 Task: Select the option "Show education in my intro".
Action: Mouse moved to (732, 97)
Screenshot: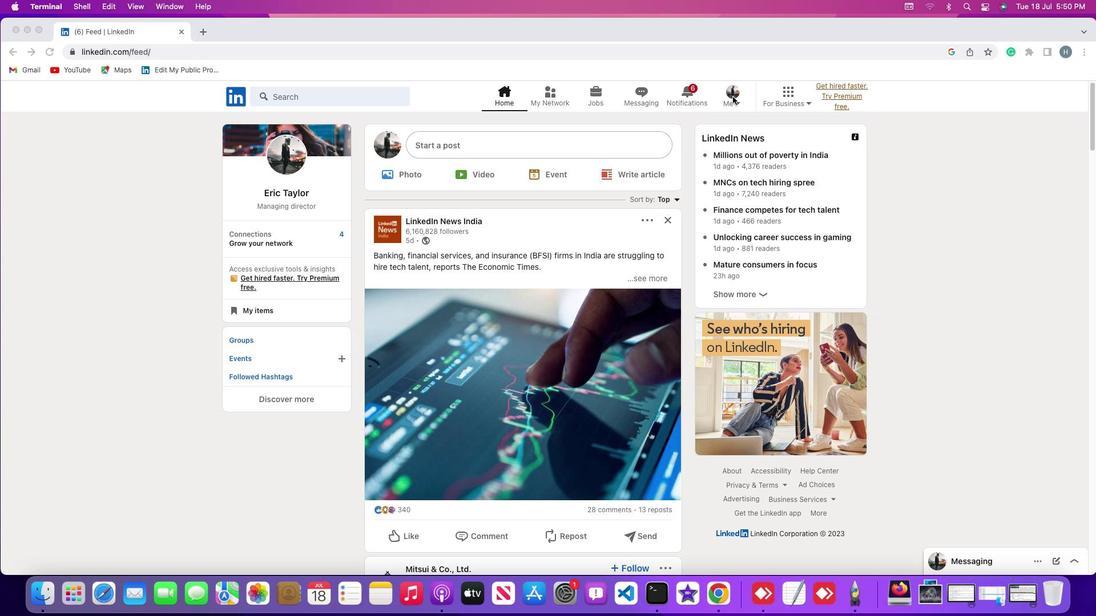 
Action: Mouse pressed left at (732, 97)
Screenshot: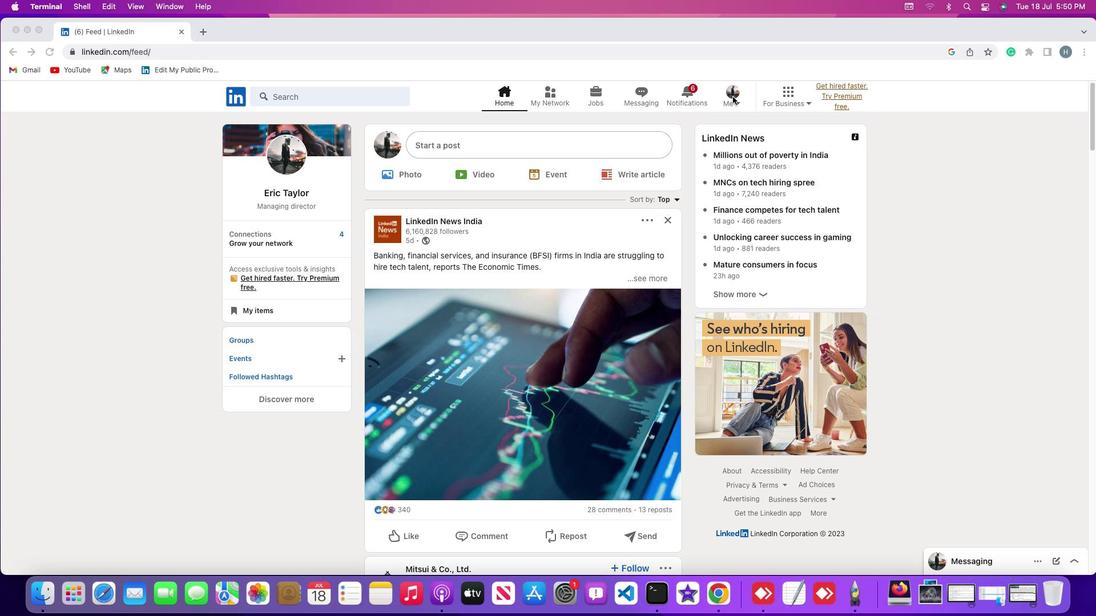 
Action: Mouse moved to (737, 99)
Screenshot: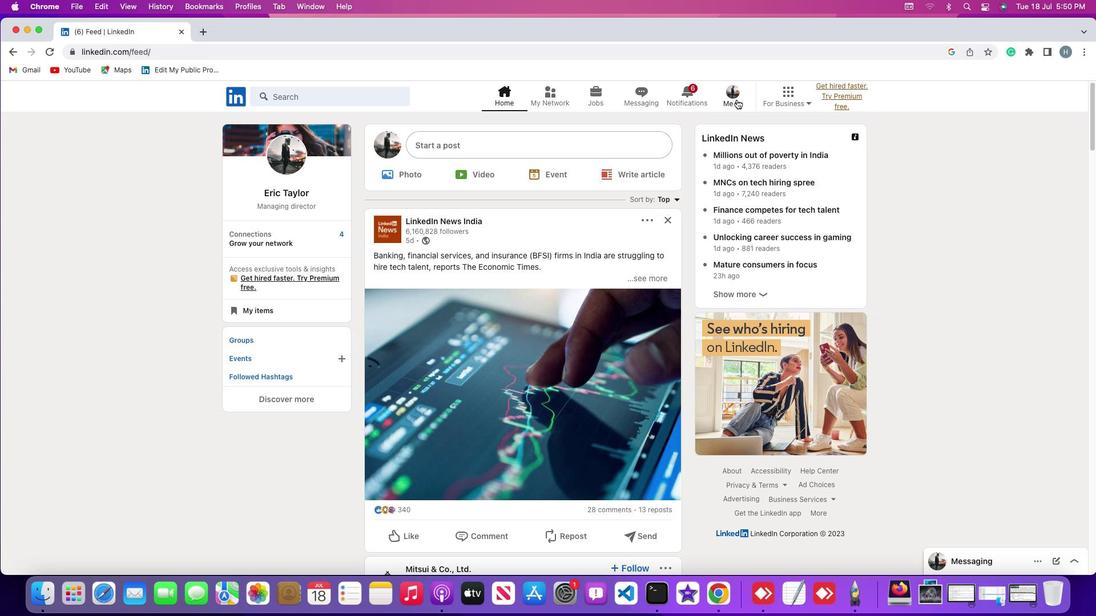 
Action: Mouse pressed left at (737, 99)
Screenshot: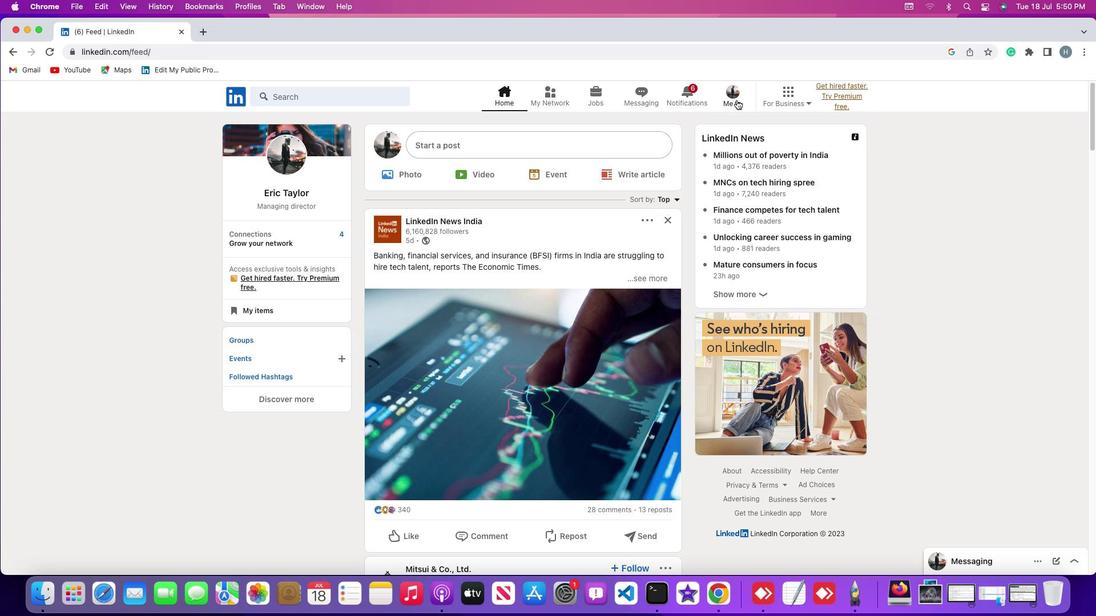 
Action: Mouse moved to (719, 161)
Screenshot: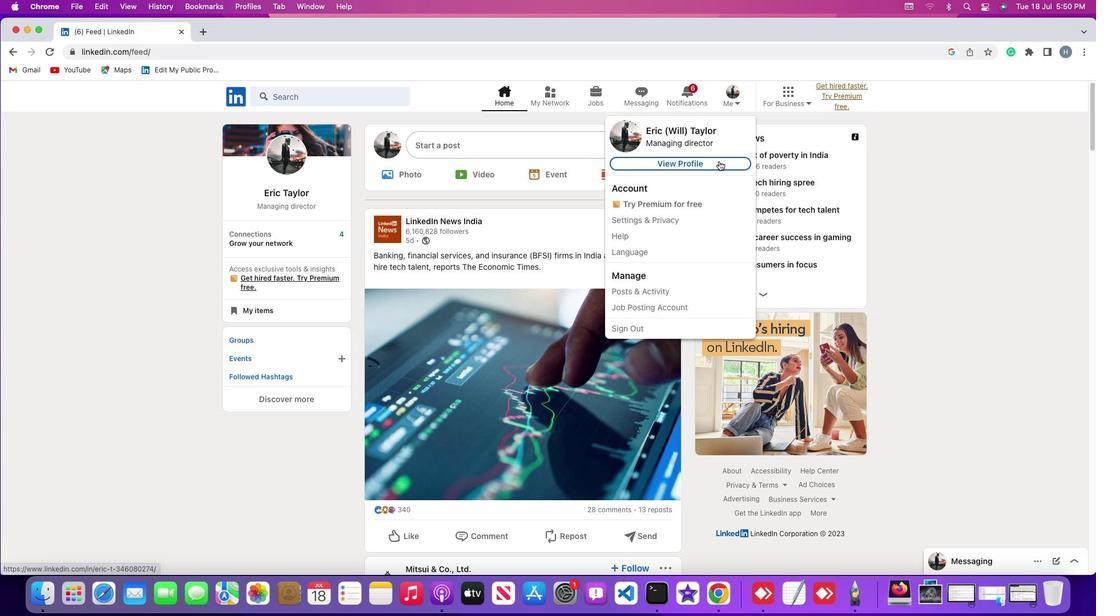 
Action: Mouse pressed left at (719, 161)
Screenshot: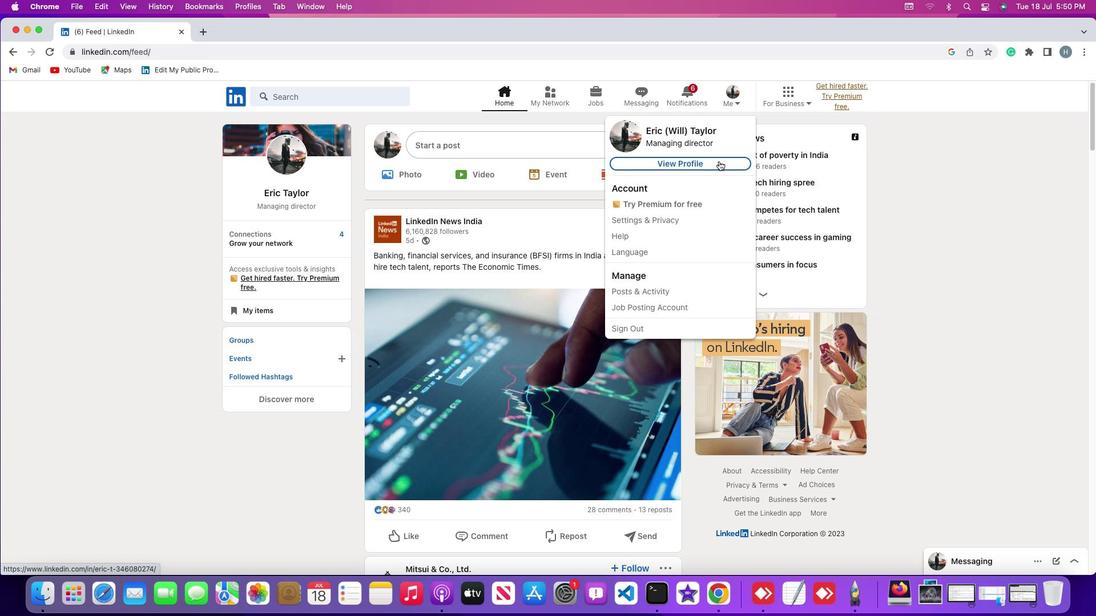 
Action: Mouse moved to (663, 253)
Screenshot: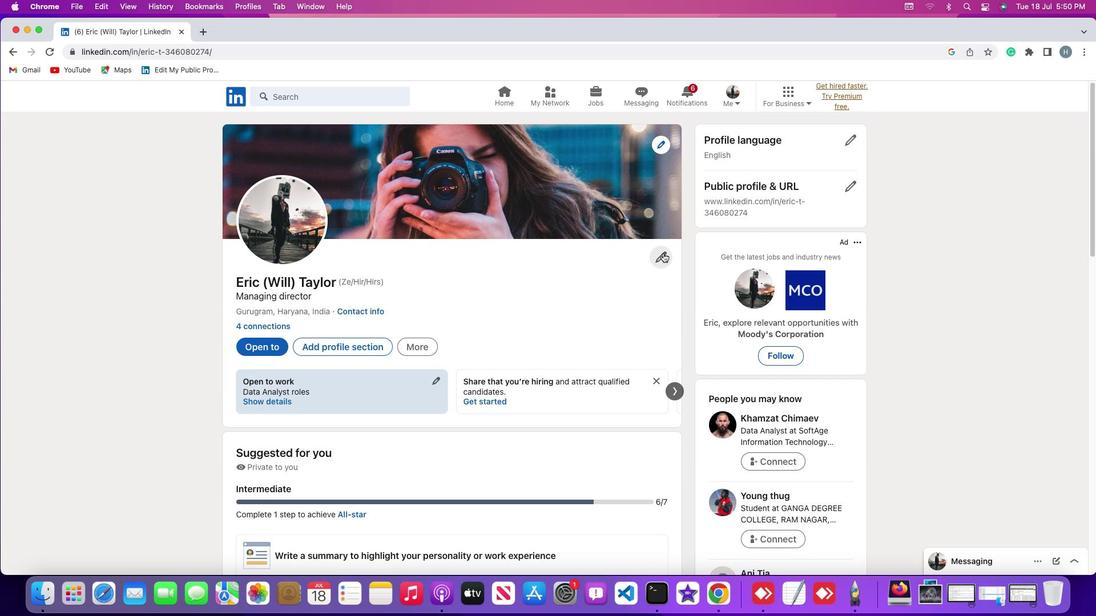 
Action: Mouse pressed left at (663, 253)
Screenshot: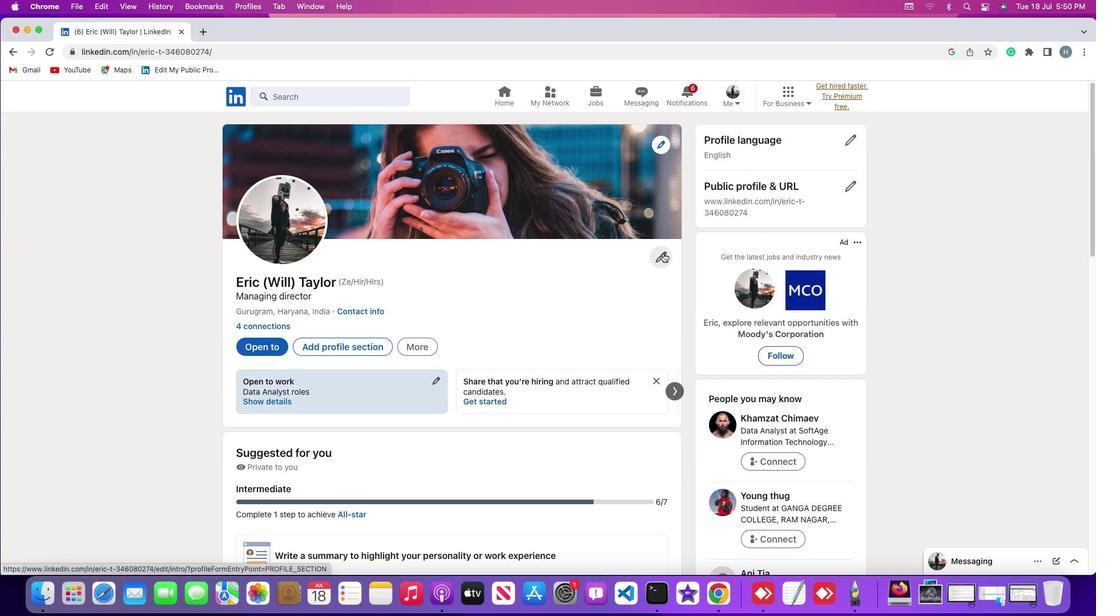
Action: Mouse moved to (580, 276)
Screenshot: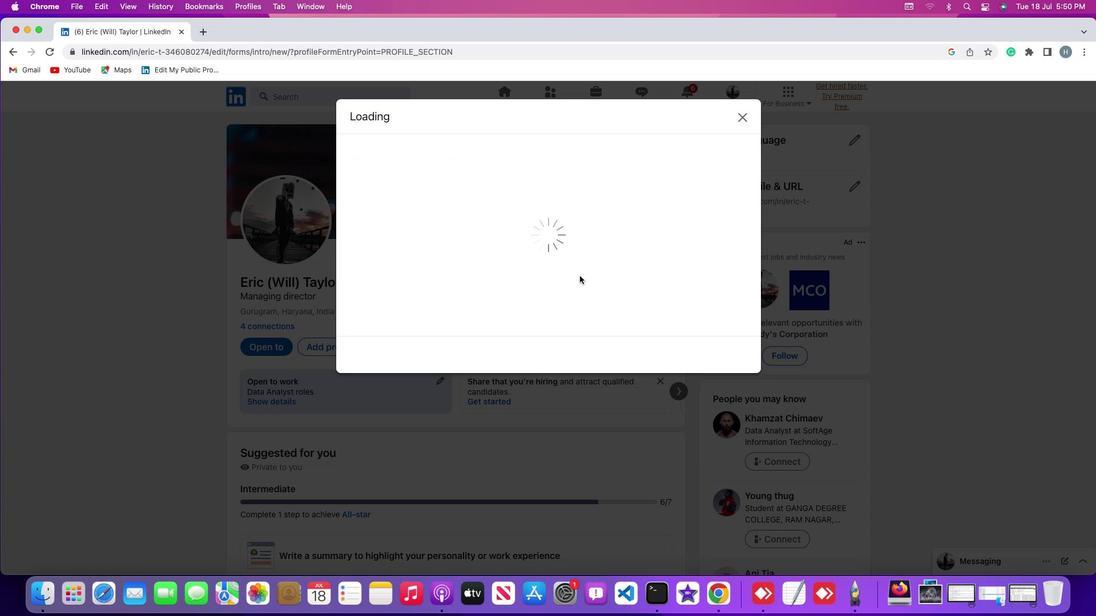 
Action: Mouse scrolled (580, 276) with delta (0, 0)
Screenshot: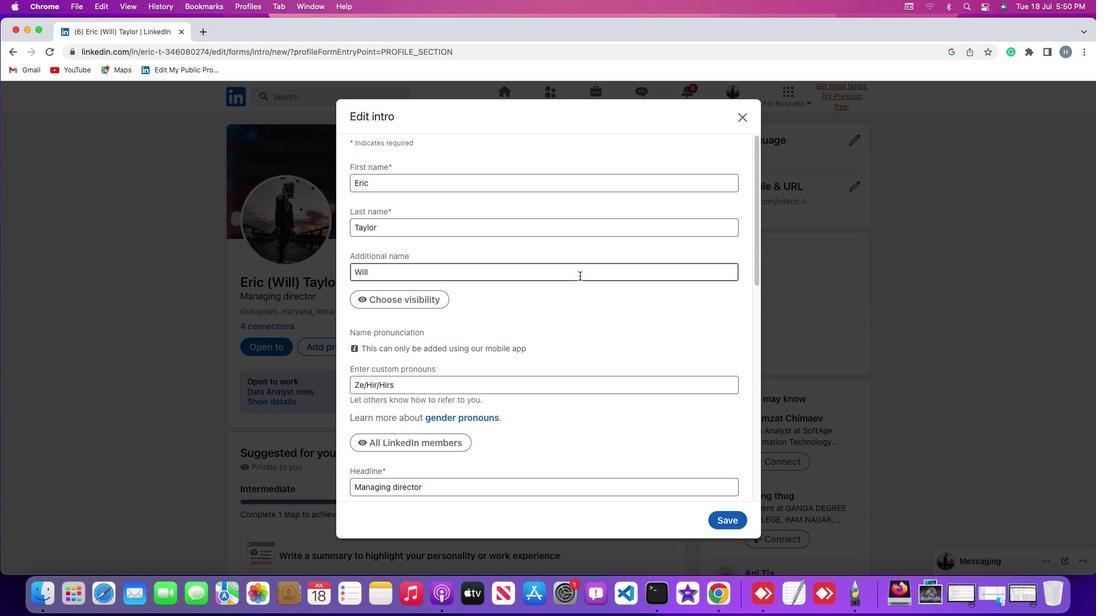 
Action: Mouse scrolled (580, 276) with delta (0, 0)
Screenshot: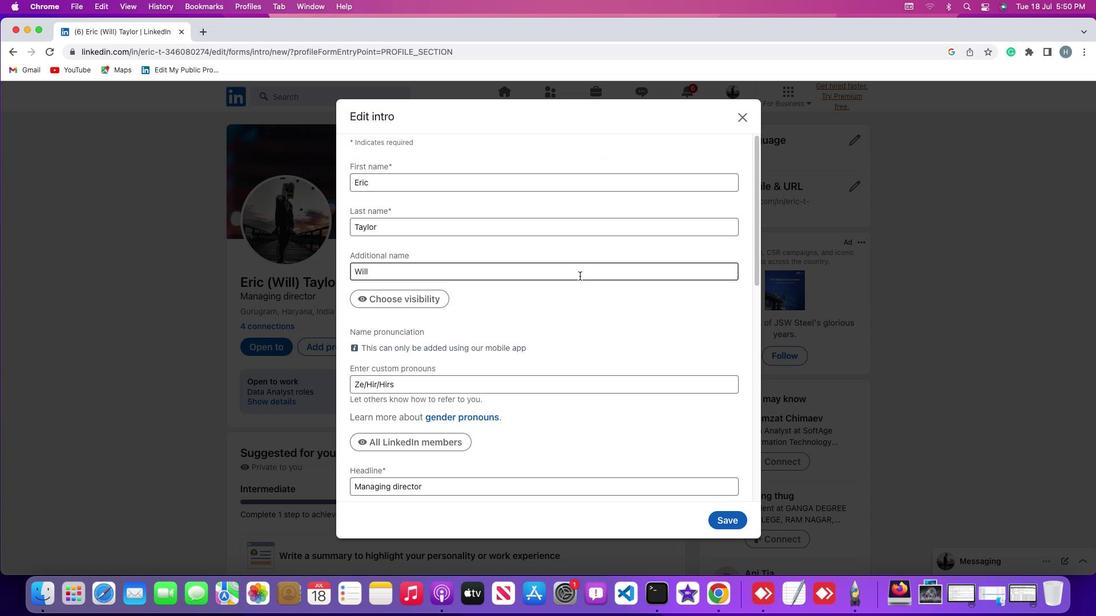 
Action: Mouse scrolled (580, 276) with delta (0, -1)
Screenshot: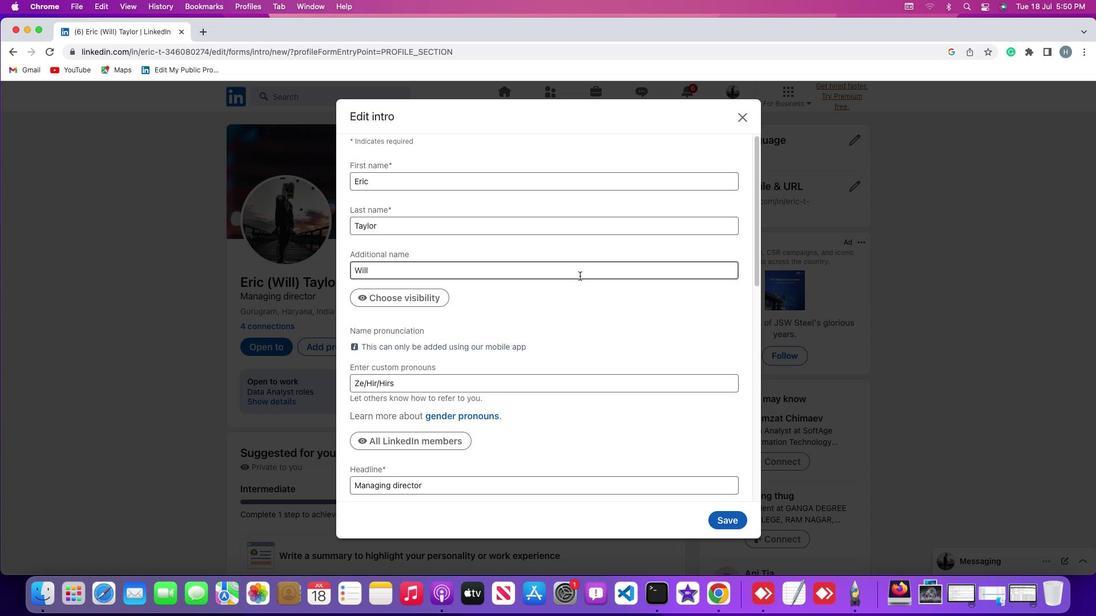 
Action: Mouse scrolled (580, 276) with delta (0, -1)
Screenshot: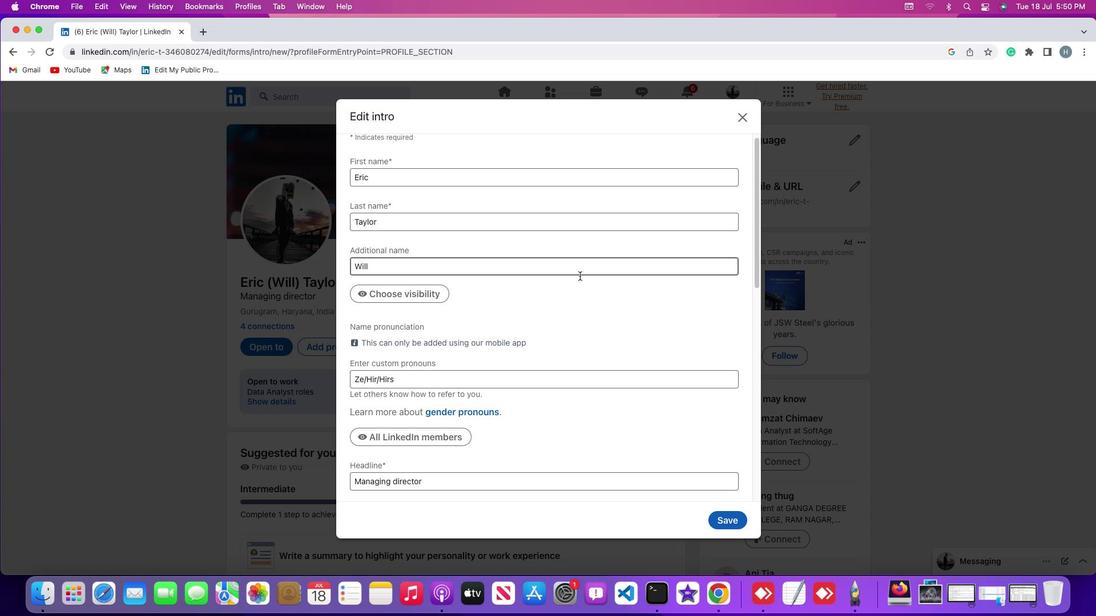 
Action: Mouse scrolled (580, 276) with delta (0, -2)
Screenshot: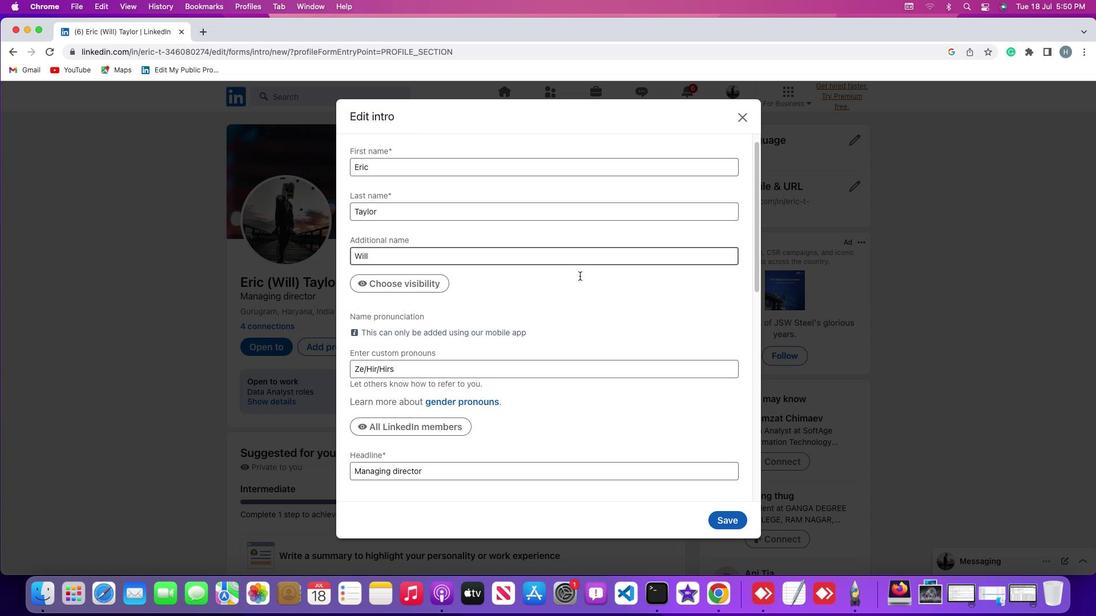 
Action: Mouse scrolled (580, 276) with delta (0, 0)
Screenshot: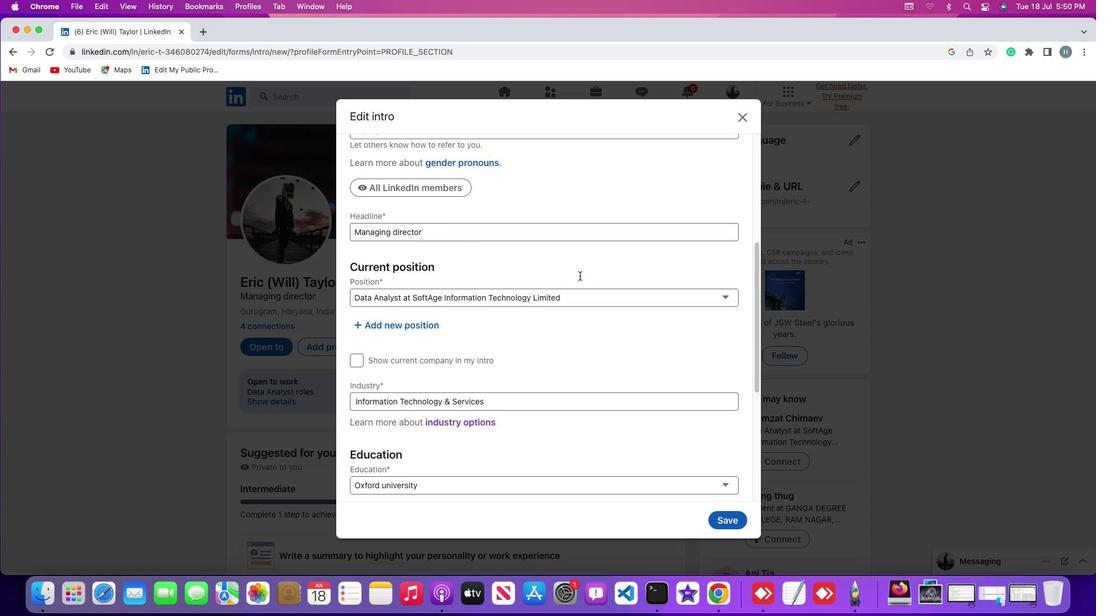 
Action: Mouse scrolled (580, 276) with delta (0, 0)
Screenshot: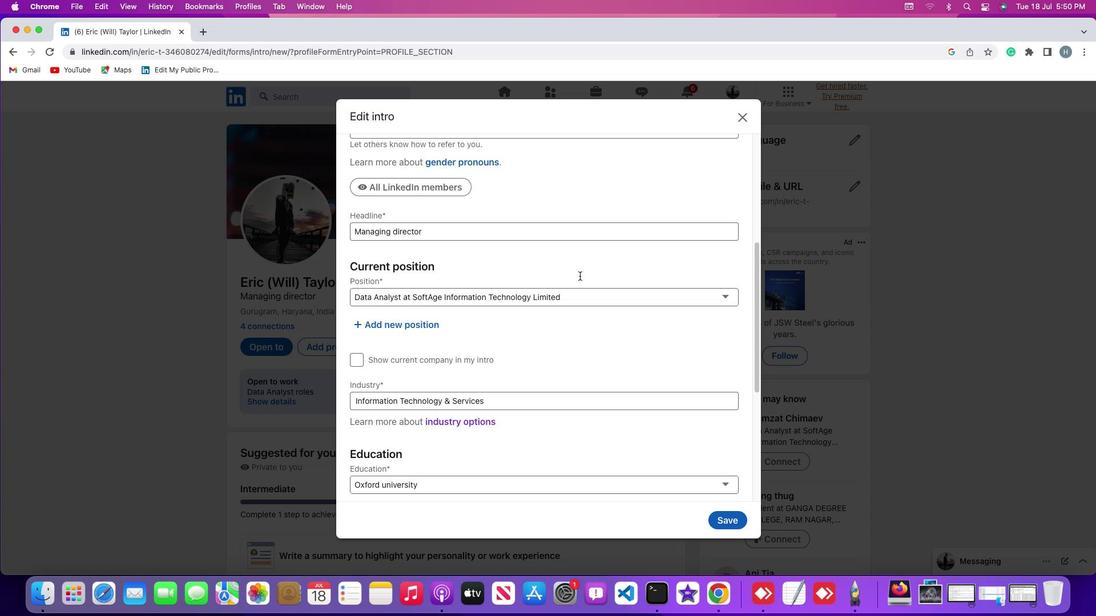 
Action: Mouse scrolled (580, 276) with delta (0, 0)
Screenshot: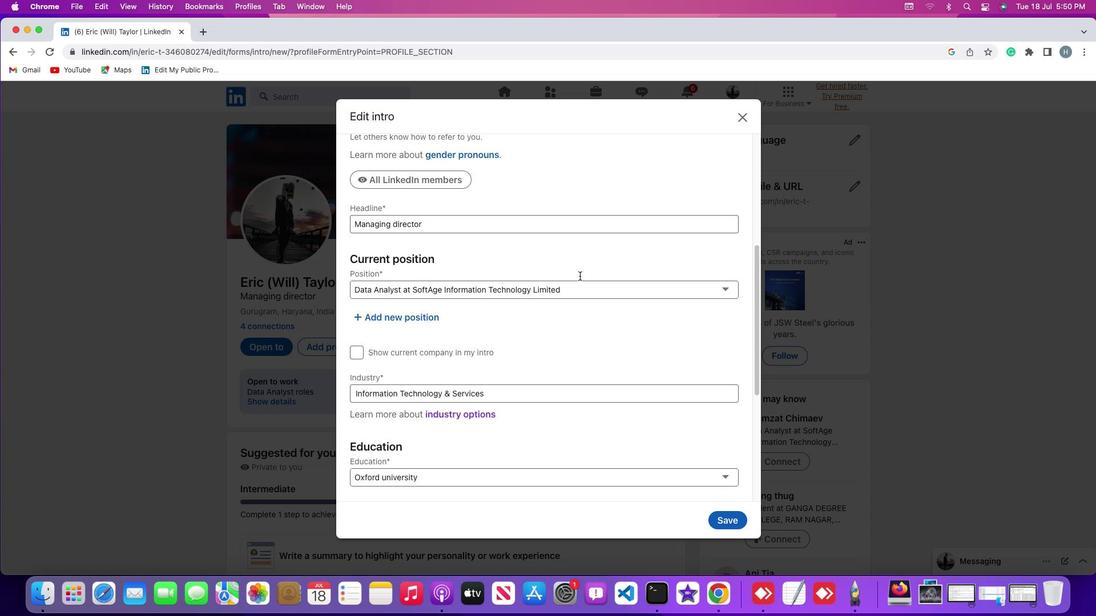 
Action: Mouse scrolled (580, 276) with delta (0, 0)
Screenshot: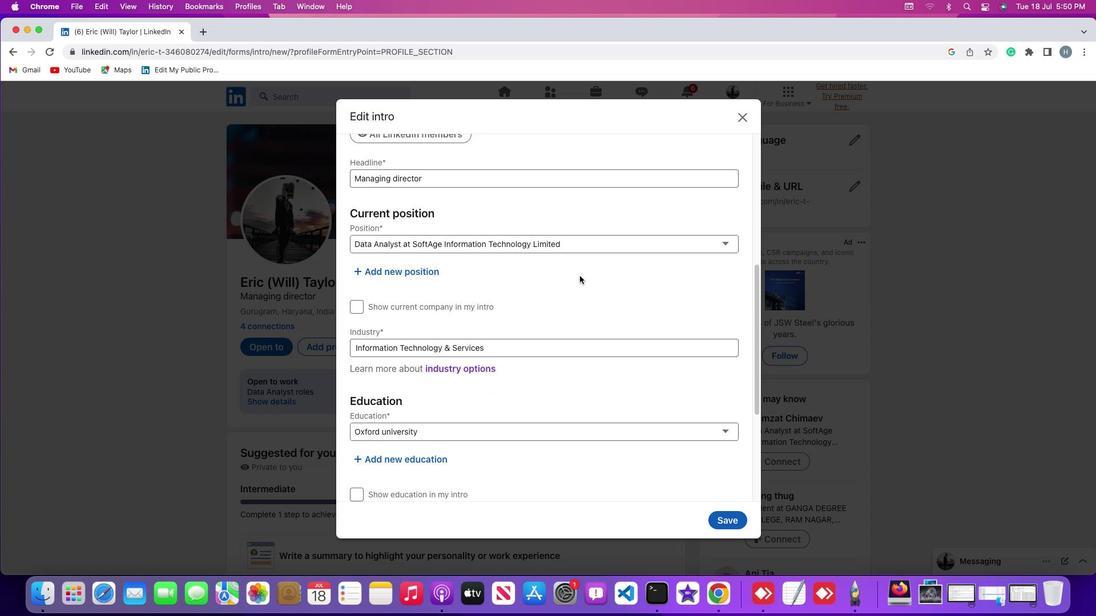 
Action: Mouse scrolled (580, 276) with delta (0, 0)
Screenshot: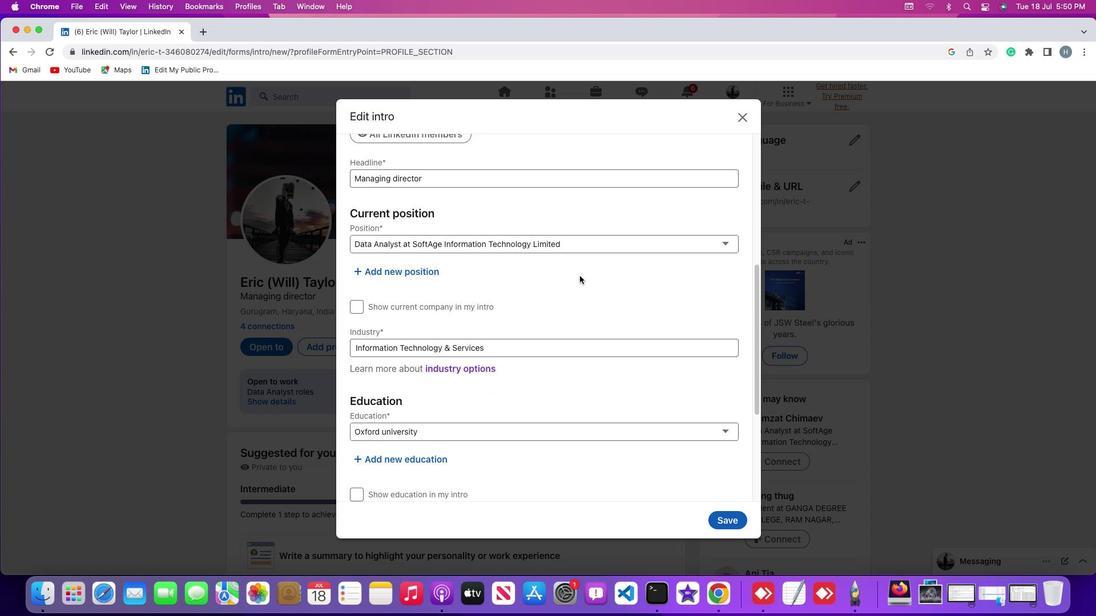 
Action: Mouse scrolled (580, 276) with delta (0, -1)
Screenshot: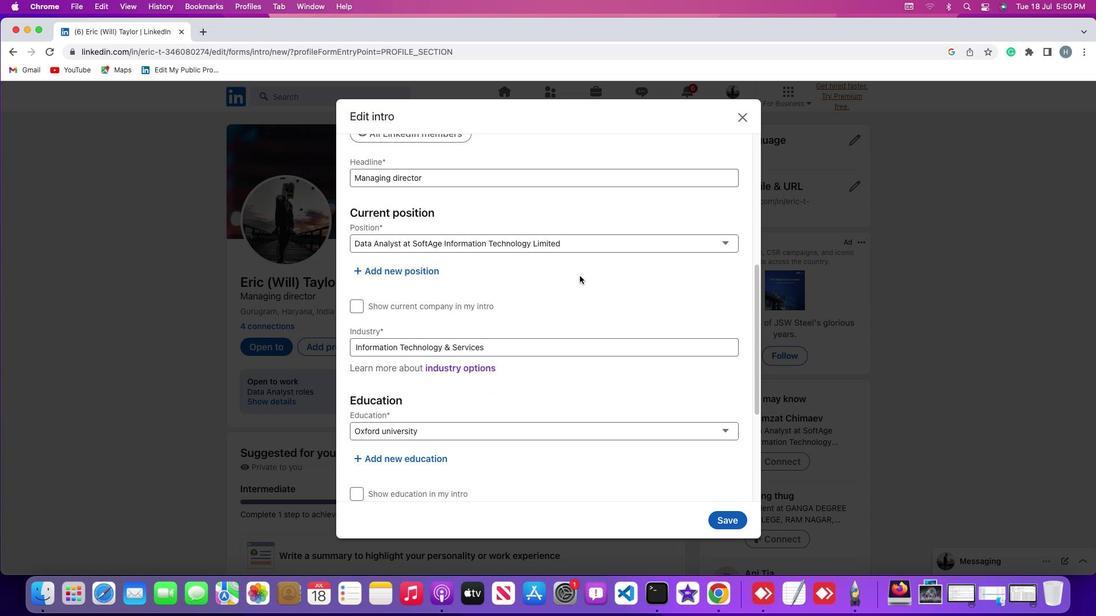 
Action: Mouse scrolled (580, 276) with delta (0, -2)
Screenshot: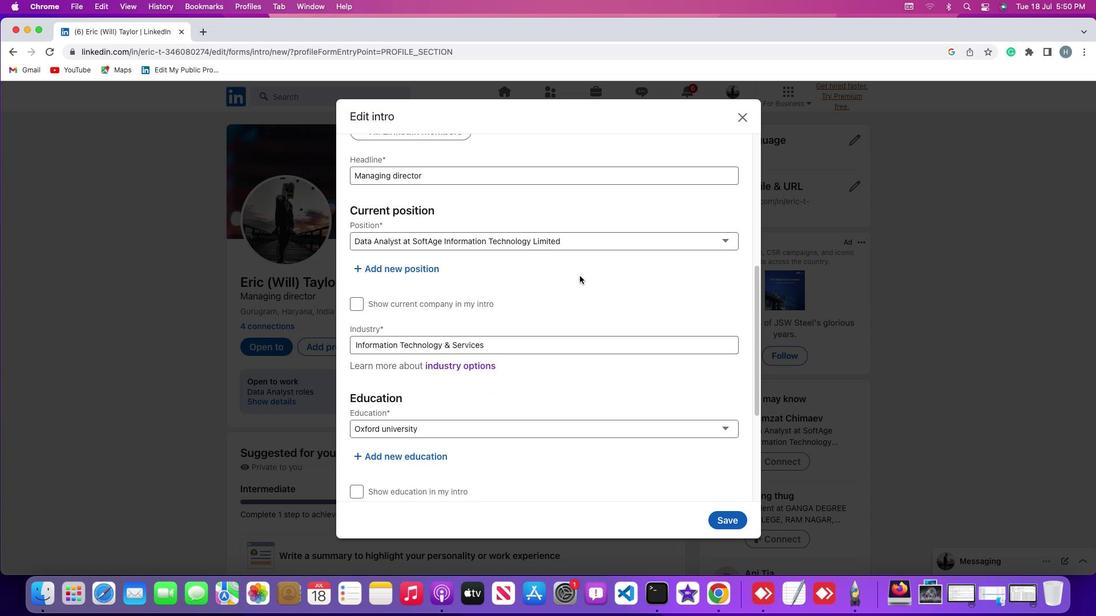 
Action: Mouse moved to (580, 274)
Screenshot: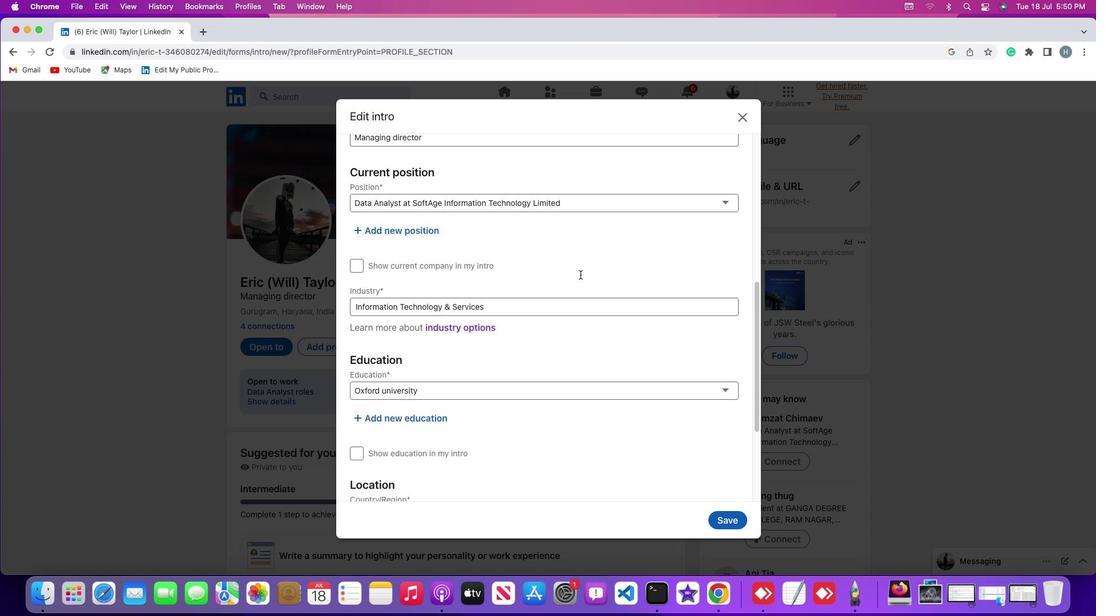 
Action: Mouse scrolled (580, 274) with delta (0, 0)
Screenshot: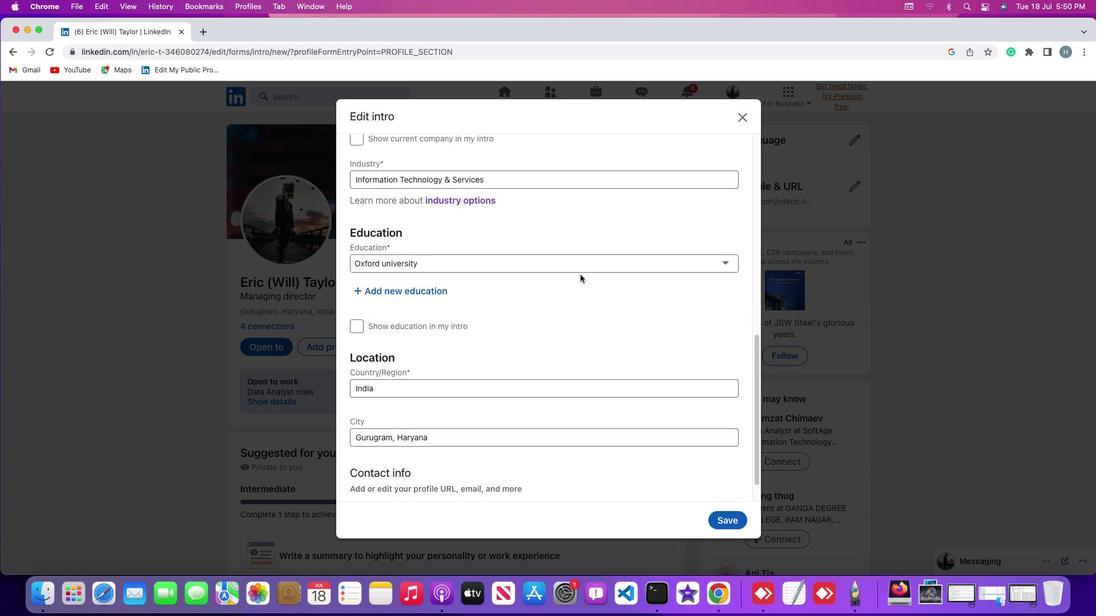 
Action: Mouse scrolled (580, 274) with delta (0, 0)
Screenshot: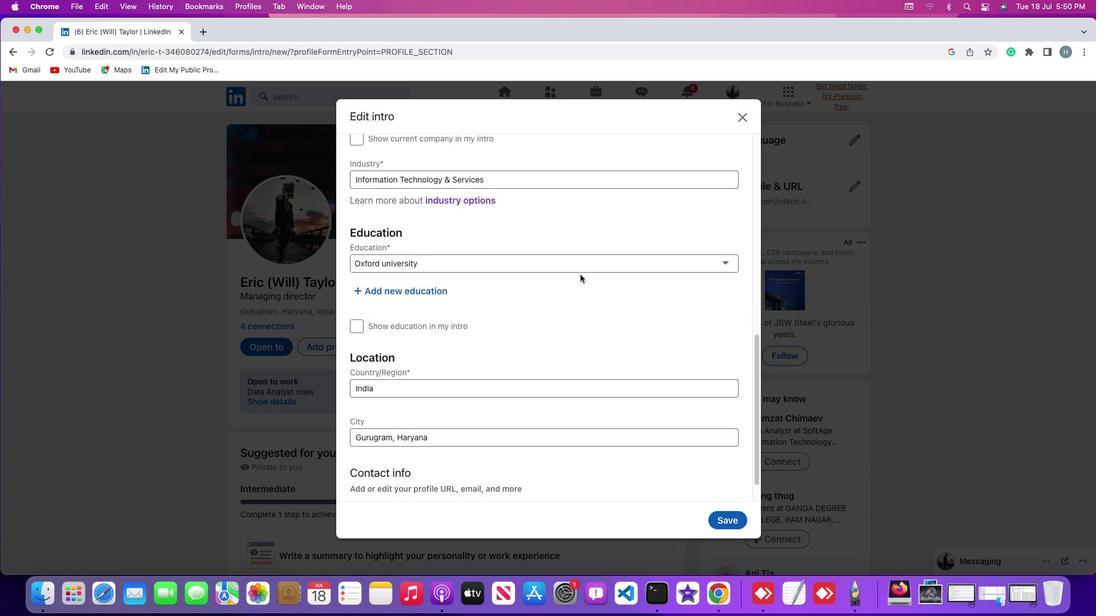 
Action: Mouse scrolled (580, 274) with delta (0, -1)
Screenshot: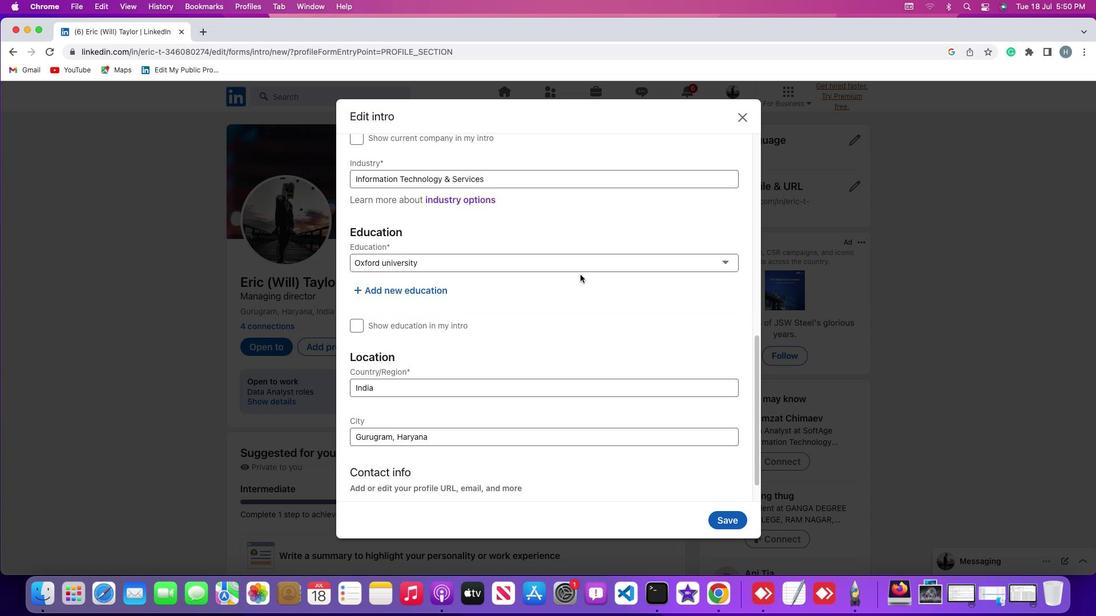 
Action: Mouse scrolled (580, 274) with delta (0, 0)
Screenshot: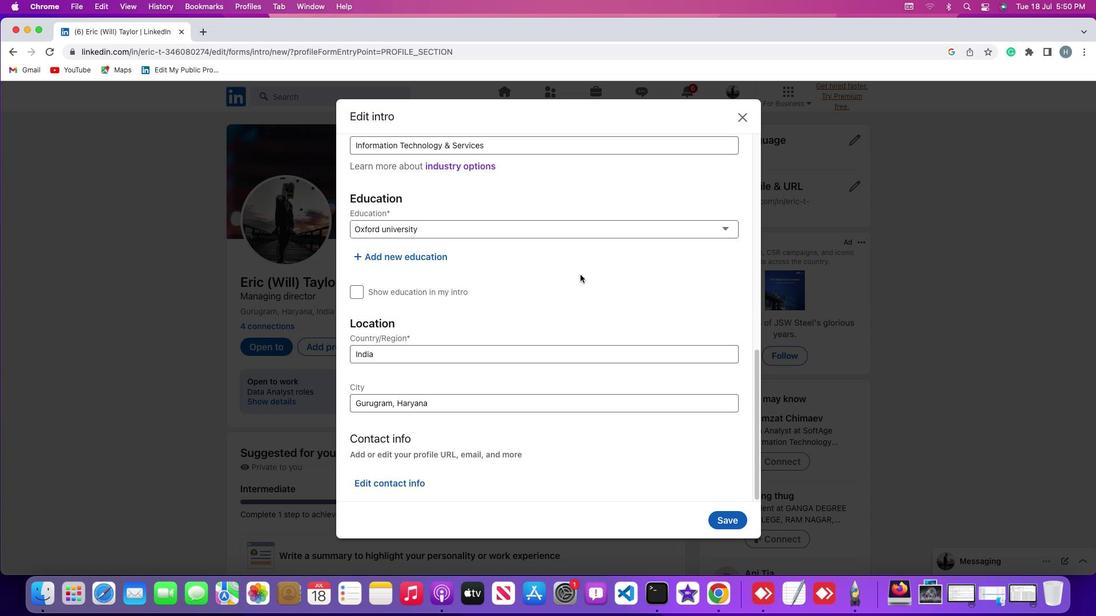 
Action: Mouse scrolled (580, 274) with delta (0, 0)
Screenshot: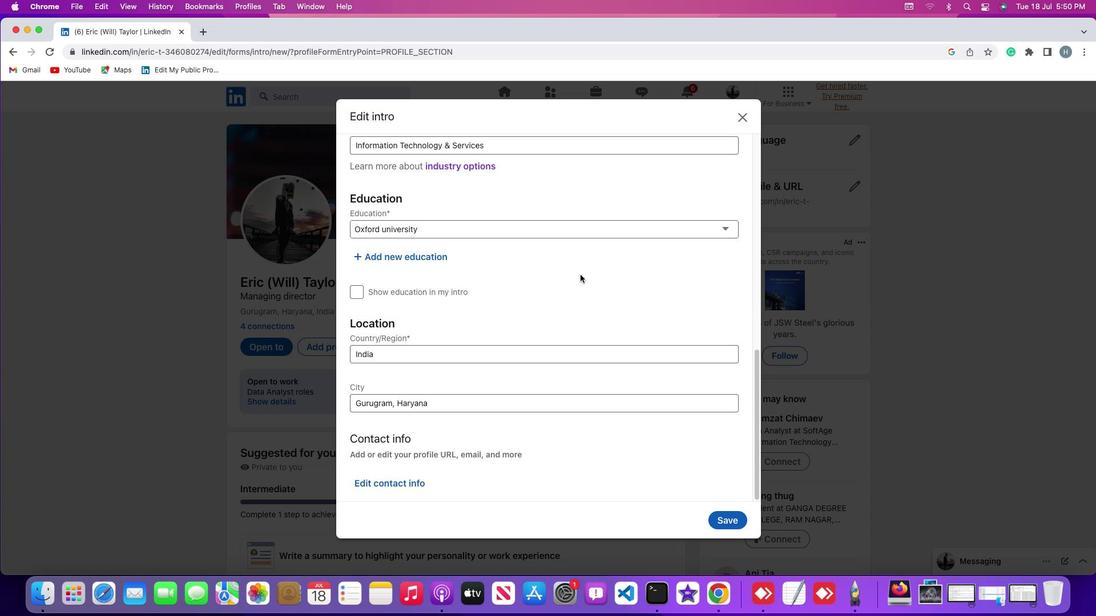 
Action: Mouse scrolled (580, 274) with delta (0, -1)
Screenshot: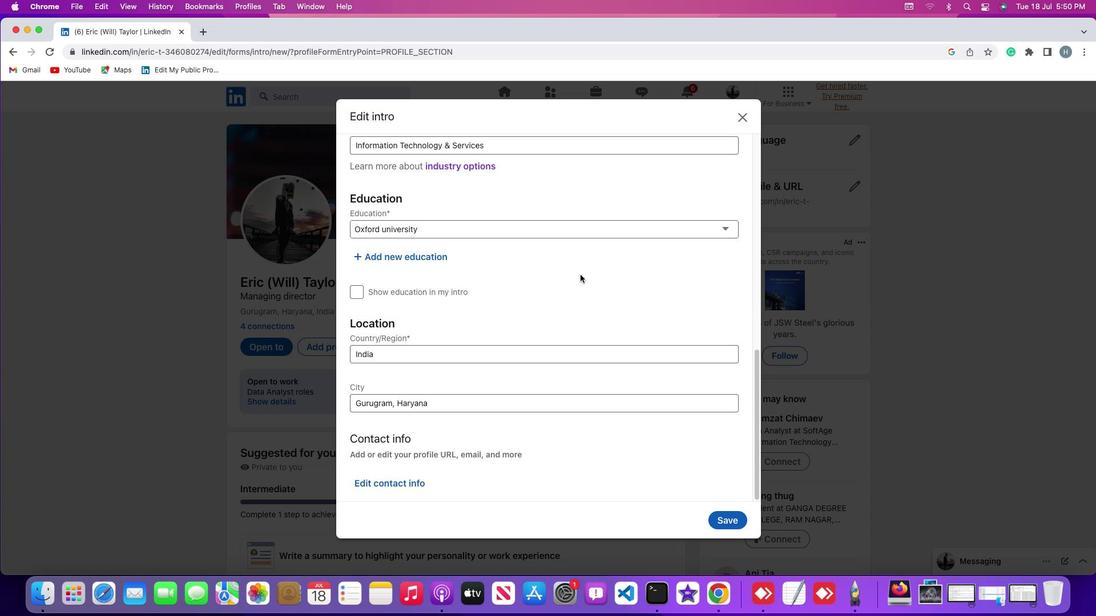 
Action: Mouse scrolled (580, 274) with delta (0, 0)
Screenshot: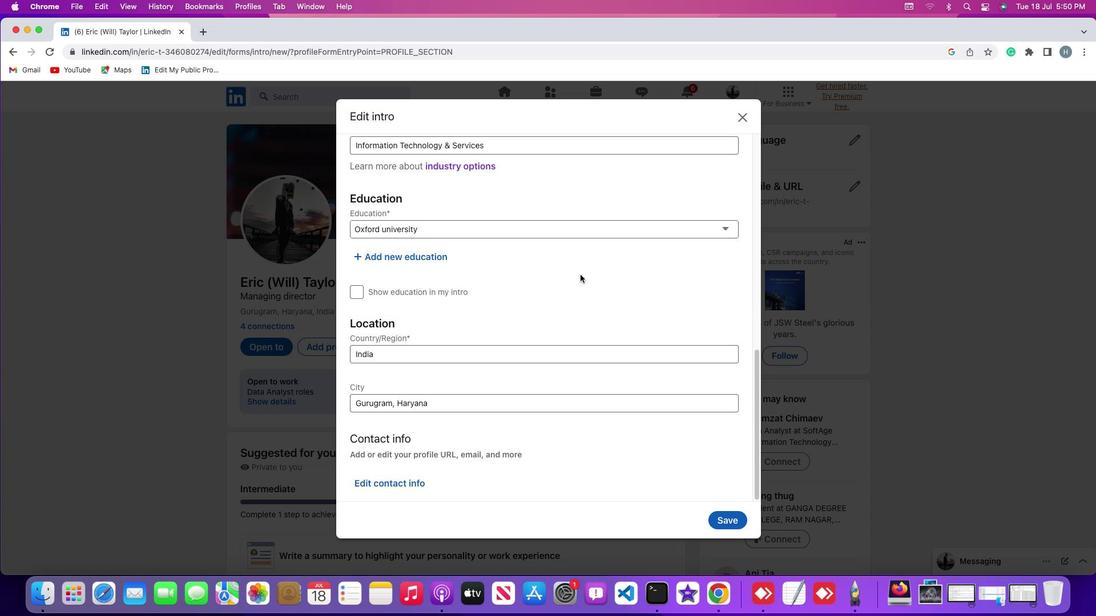 
Action: Mouse scrolled (580, 274) with delta (0, 0)
Screenshot: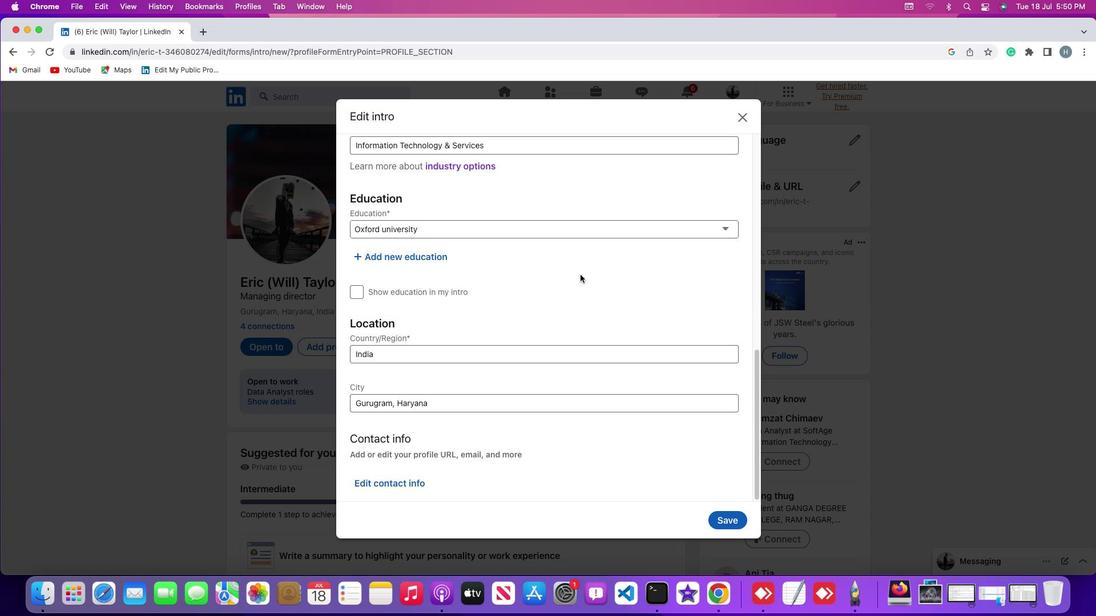 
Action: Mouse scrolled (580, 274) with delta (0, -1)
Screenshot: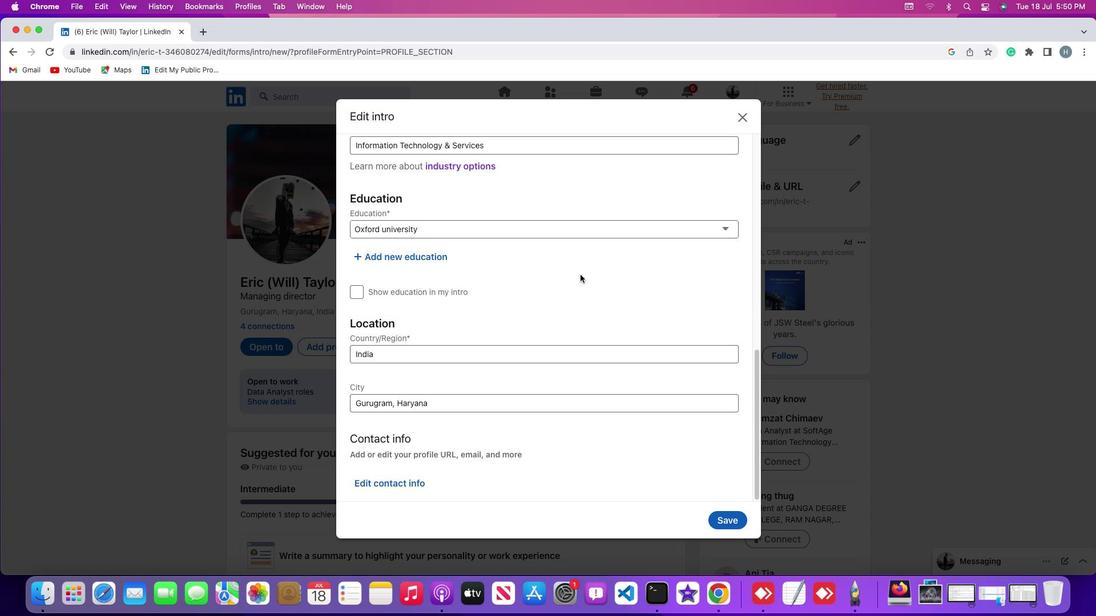 
Action: Mouse scrolled (580, 274) with delta (0, -1)
Screenshot: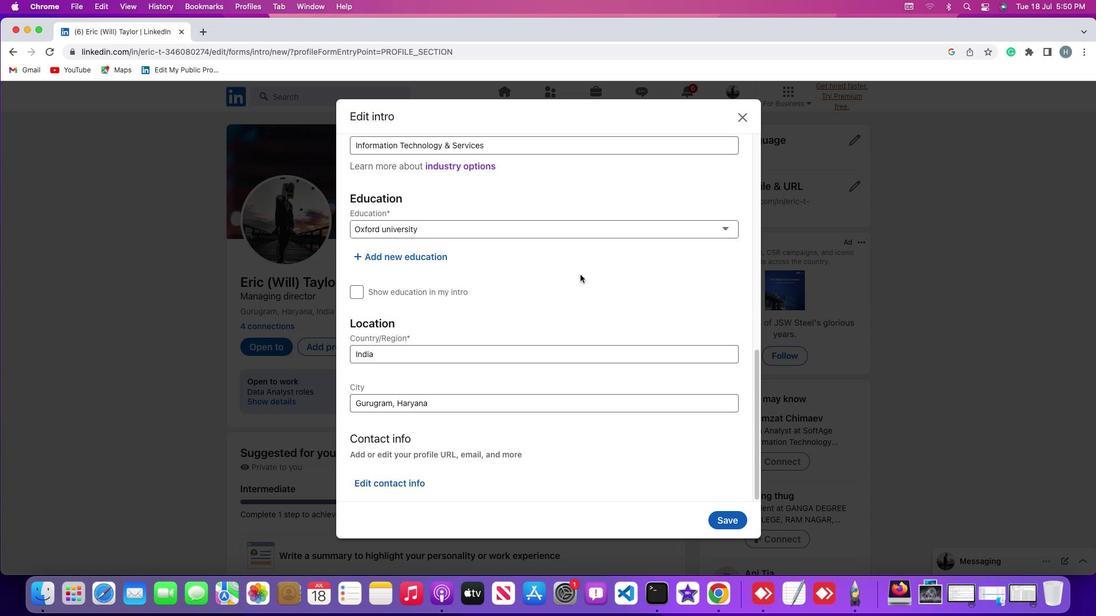 
Action: Mouse moved to (358, 291)
Screenshot: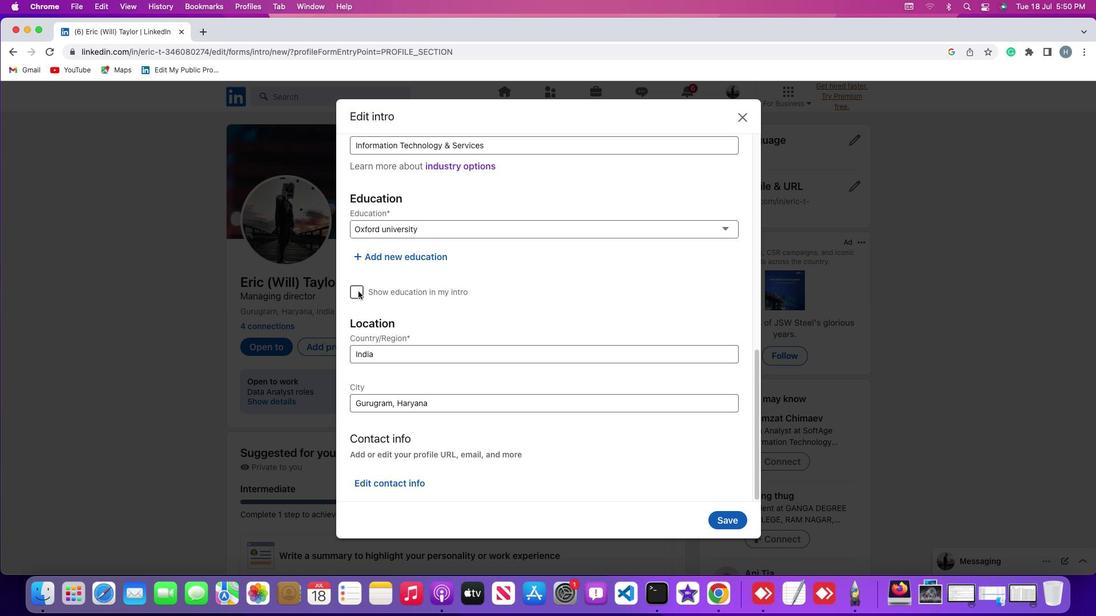
Action: Mouse pressed left at (358, 291)
Screenshot: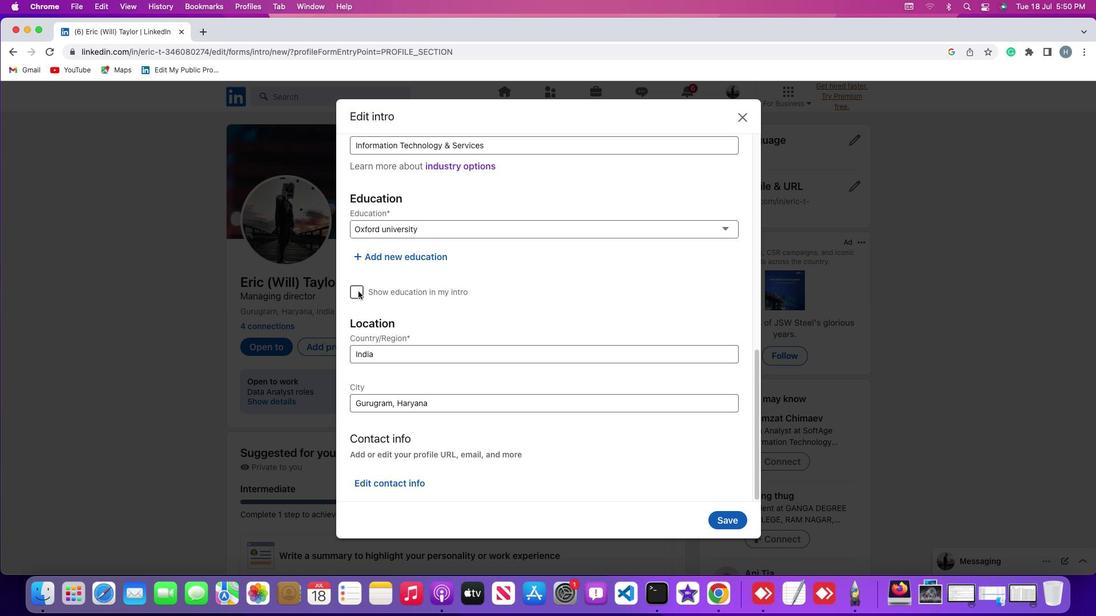 
Action: Mouse moved to (595, 318)
Screenshot: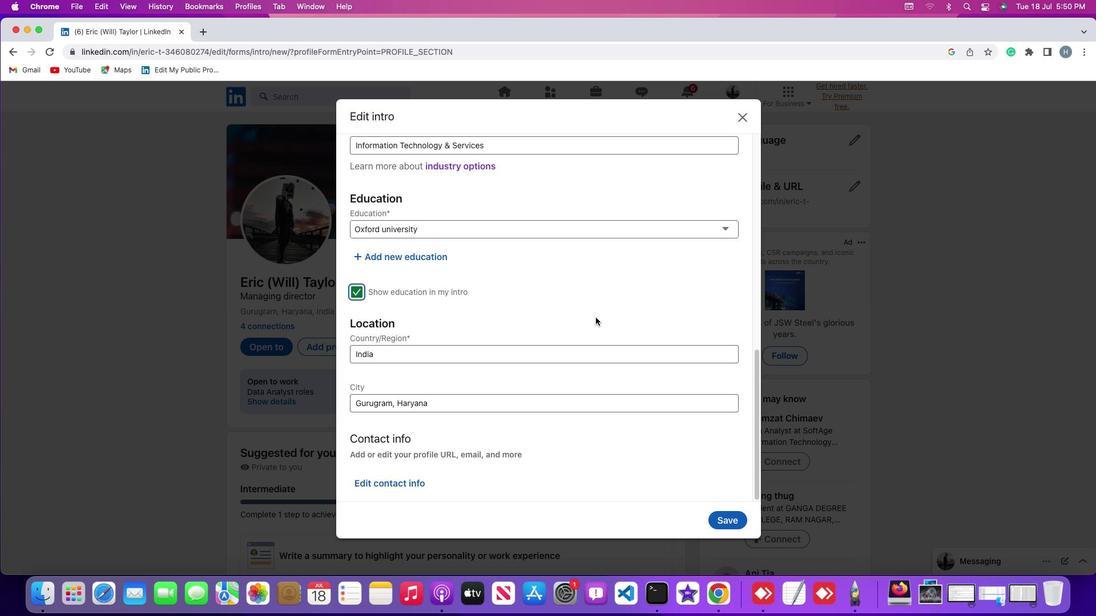 
